 Task: Add a signature Colton Mitchell containing 'All my best, Colton Mitchell' to email address softage.1@softage.net and add a folder Offboarding
Action: Key pressed n
Screenshot: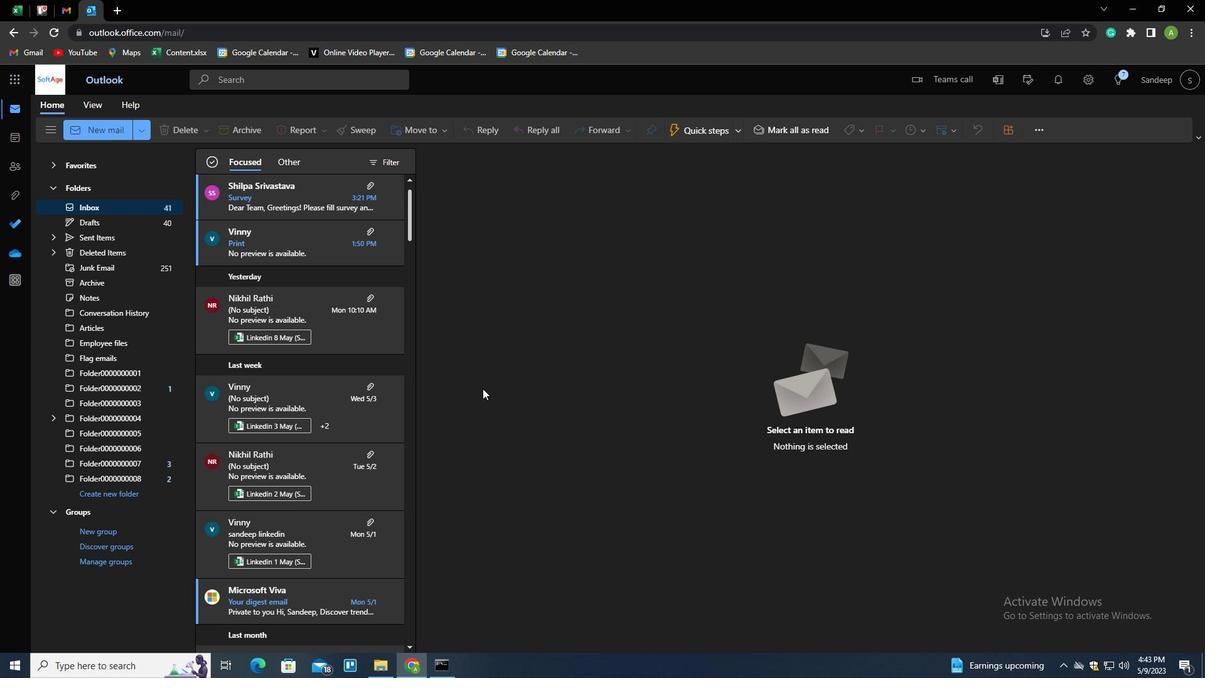 
Action: Mouse moved to (838, 138)
Screenshot: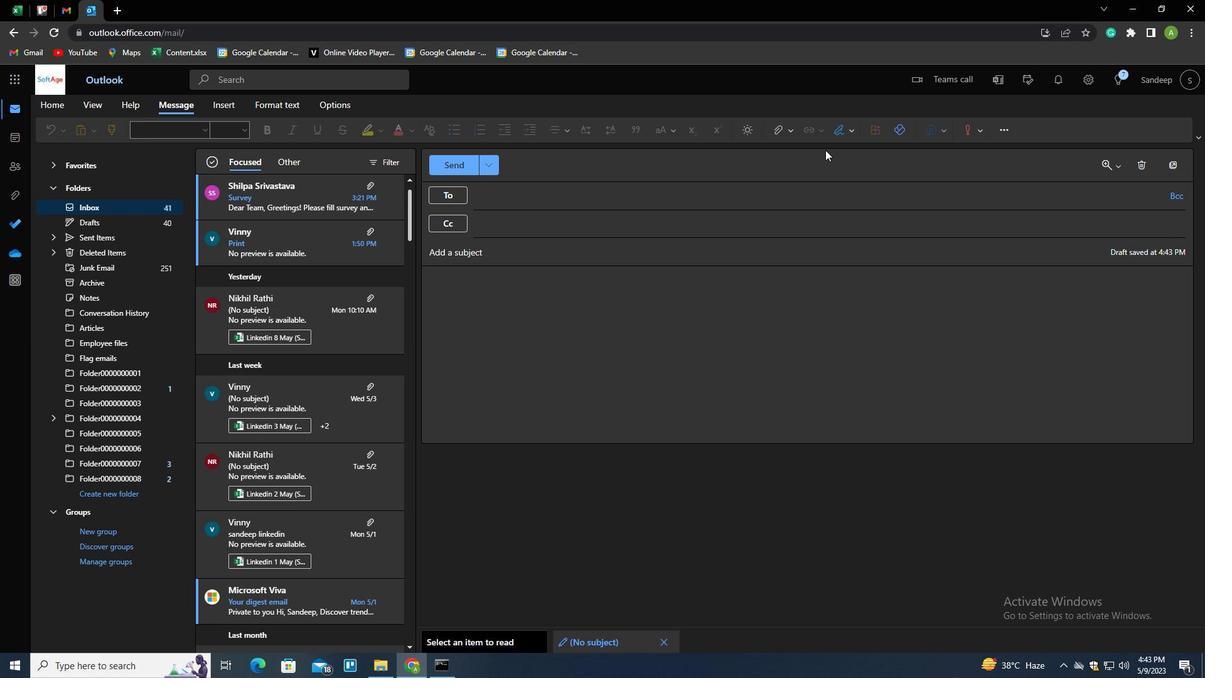 
Action: Mouse pressed left at (838, 138)
Screenshot: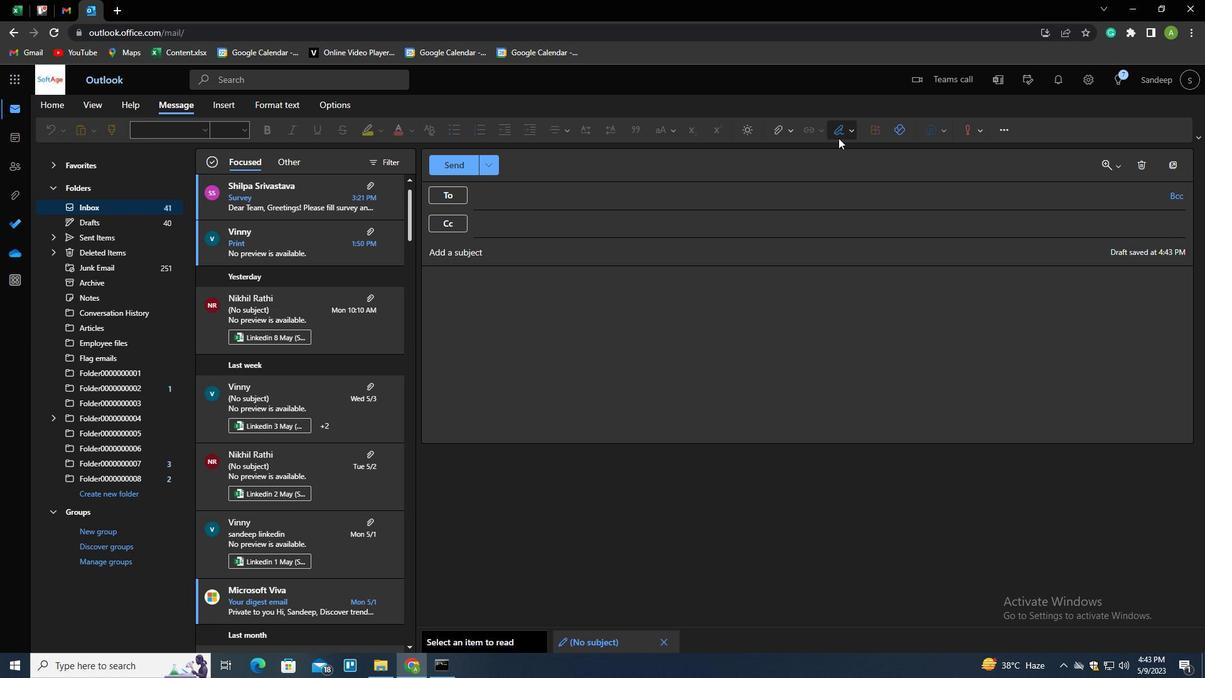 
Action: Mouse moved to (825, 151)
Screenshot: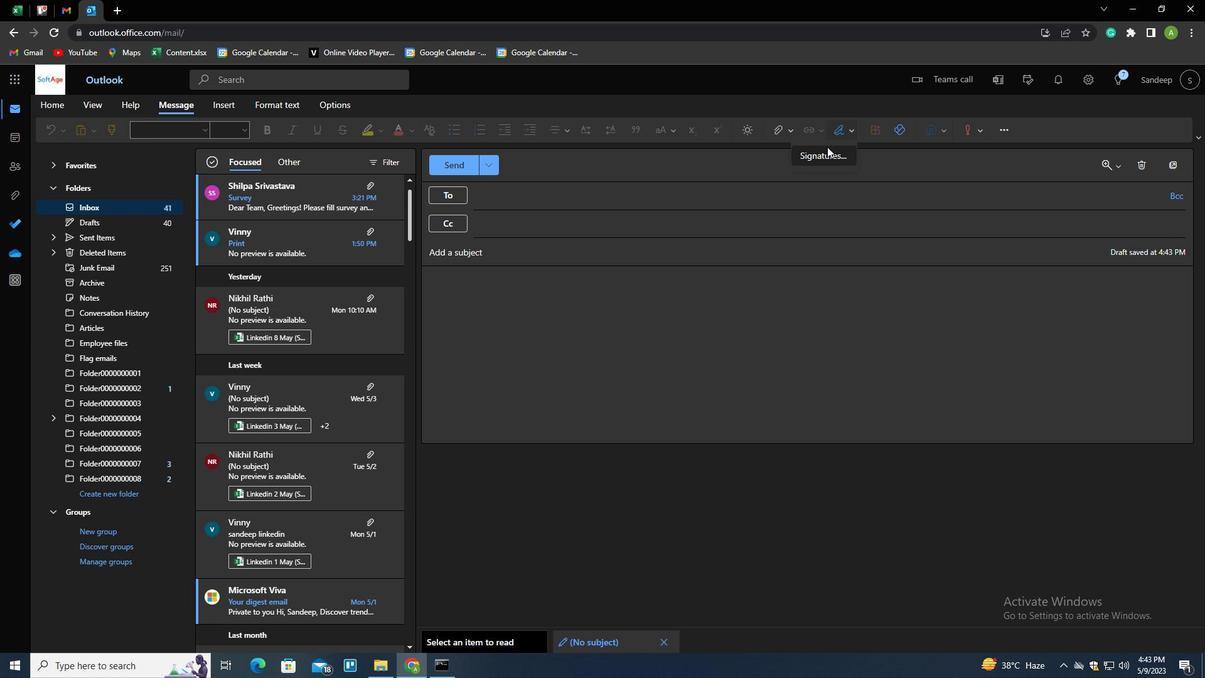 
Action: Mouse pressed left at (825, 151)
Screenshot: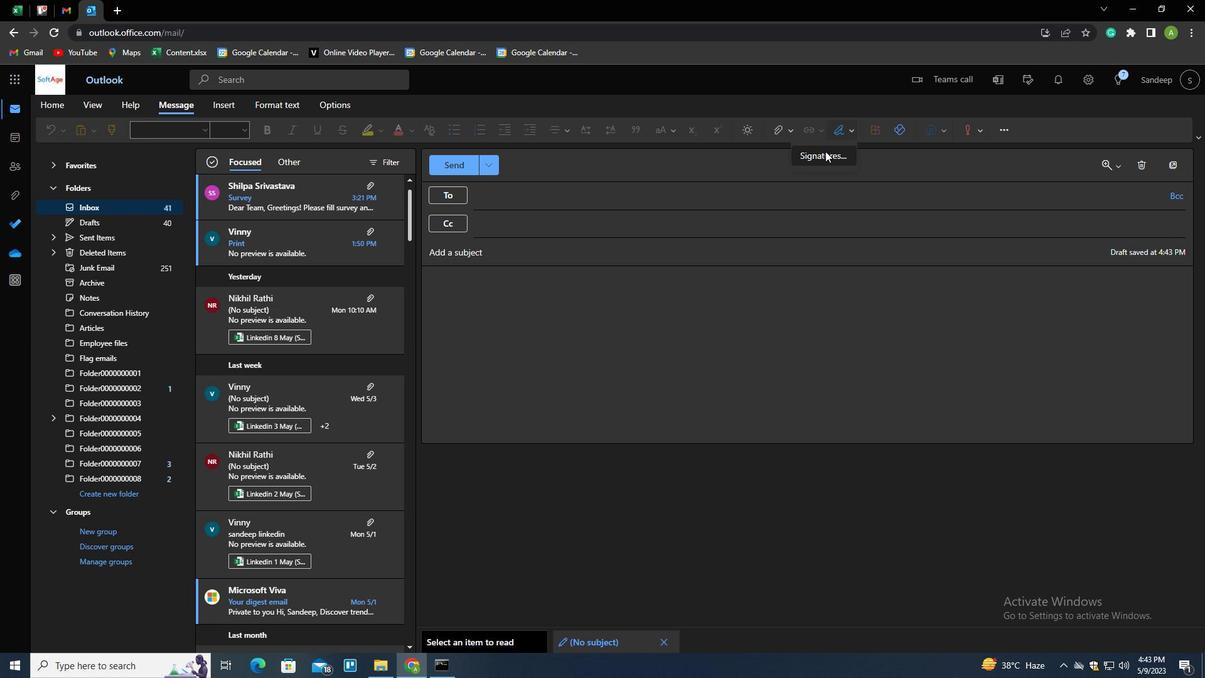 
Action: Mouse moved to (597, 229)
Screenshot: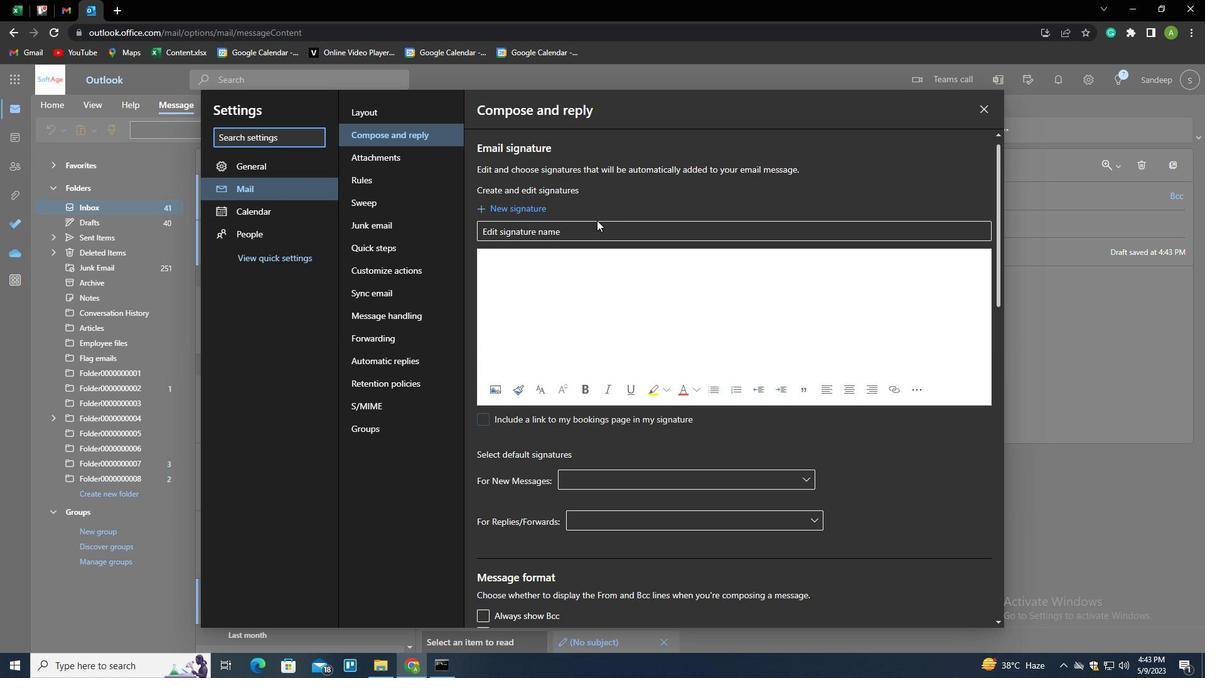 
Action: Mouse pressed left at (597, 229)
Screenshot: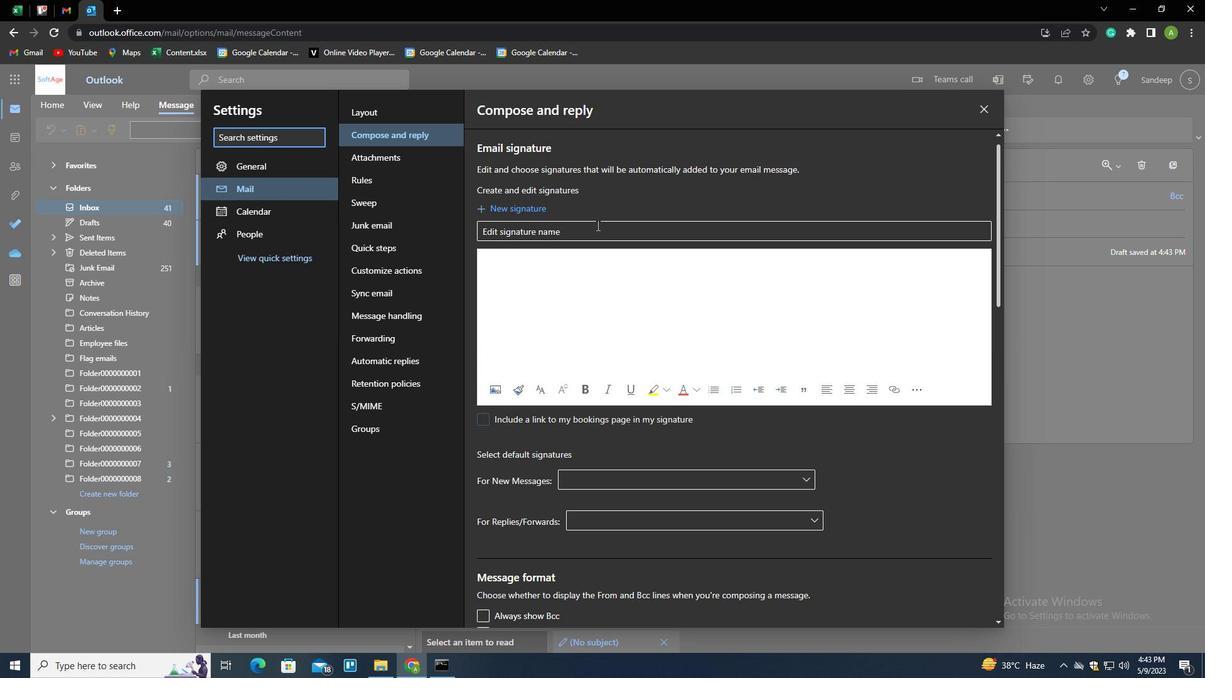 
Action: Key pressed <Key.shift><Key.shift>COLTON<Key.space><Key.shift>MITCHELL<Key.tab><Key.shift_r><Key.enter><Key.enter><Key.enter><Key.enter><Key.shift>ALL<Key.space>MY<Key.space>BEST<Key.shift_r><Key.enter><Key.shift>COLTON<Key.space><Key.shift>MITCHELL
Screenshot: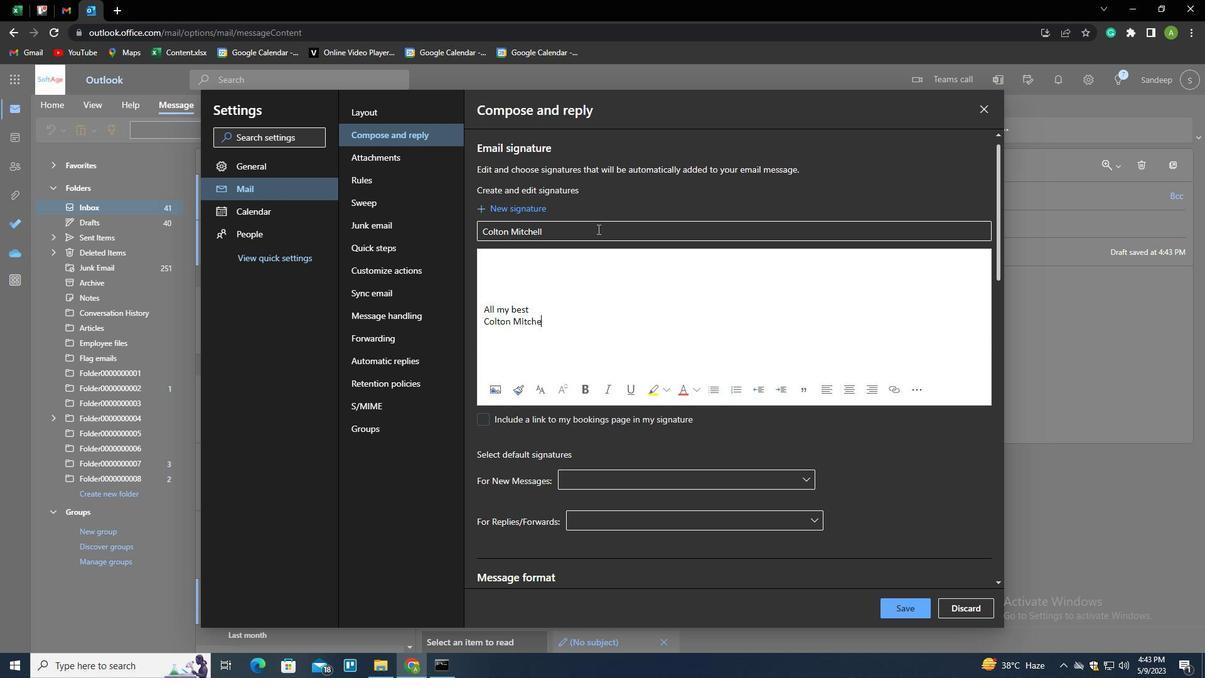 
Action: Mouse moved to (904, 610)
Screenshot: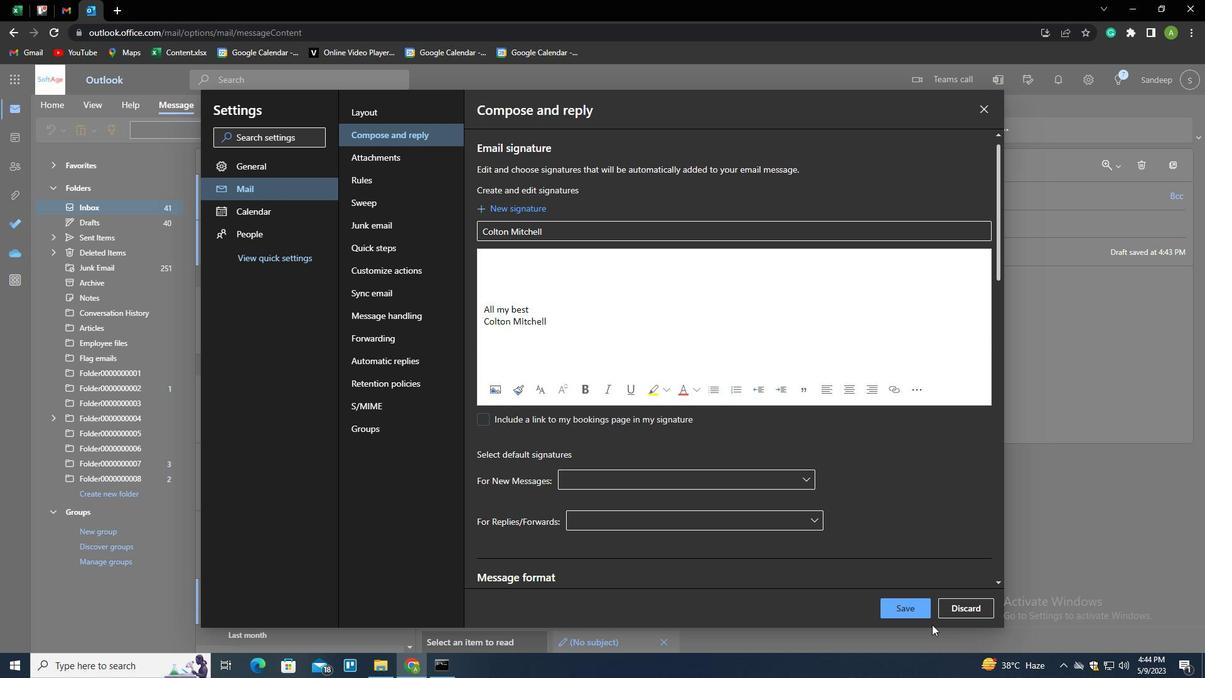 
Action: Mouse pressed left at (904, 610)
Screenshot: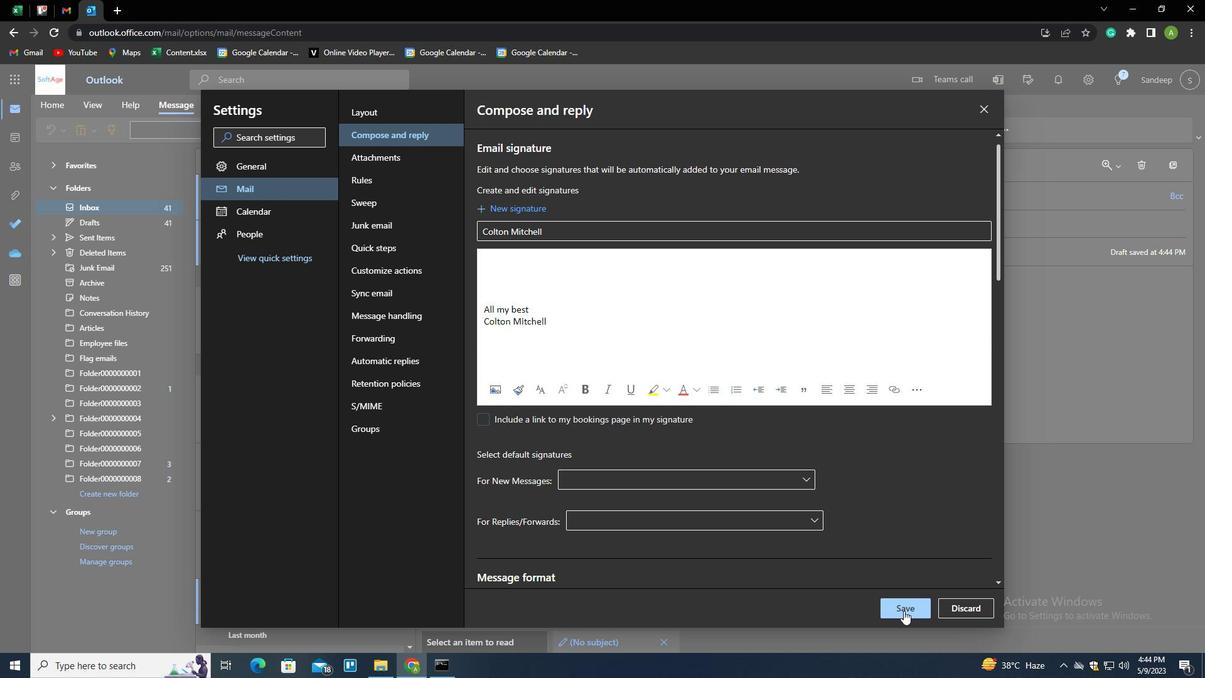 
Action: Mouse moved to (791, 469)
Screenshot: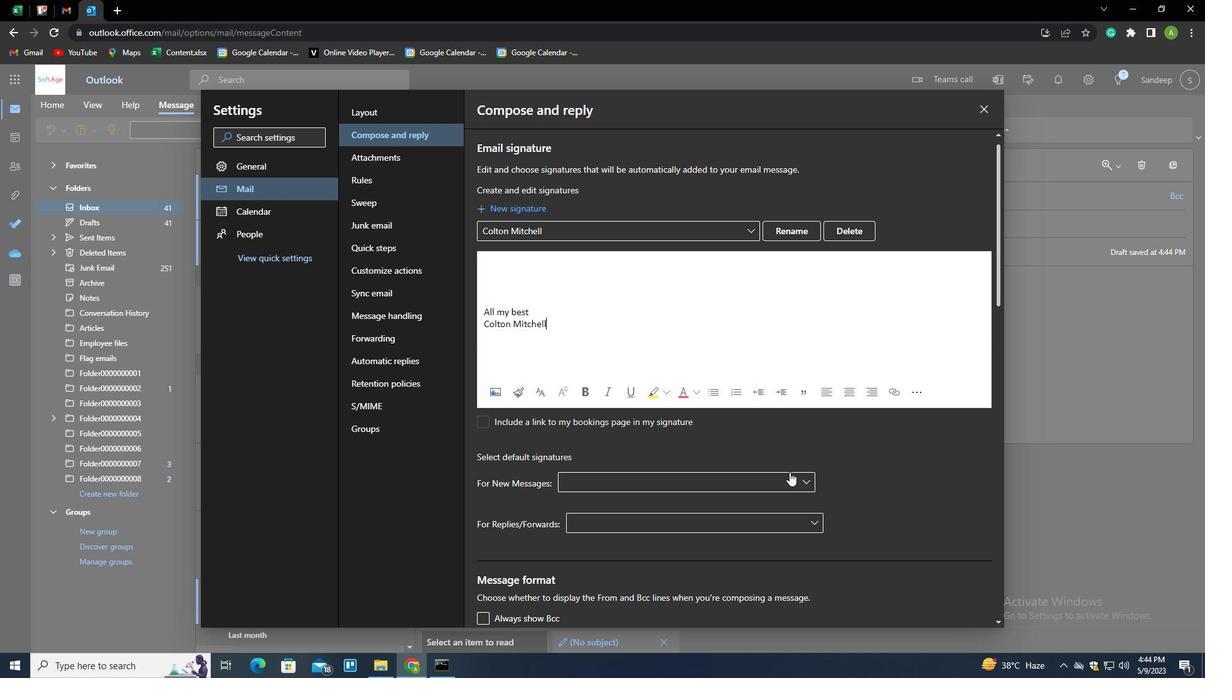 
Action: Mouse scrolled (791, 469) with delta (0, 0)
Screenshot: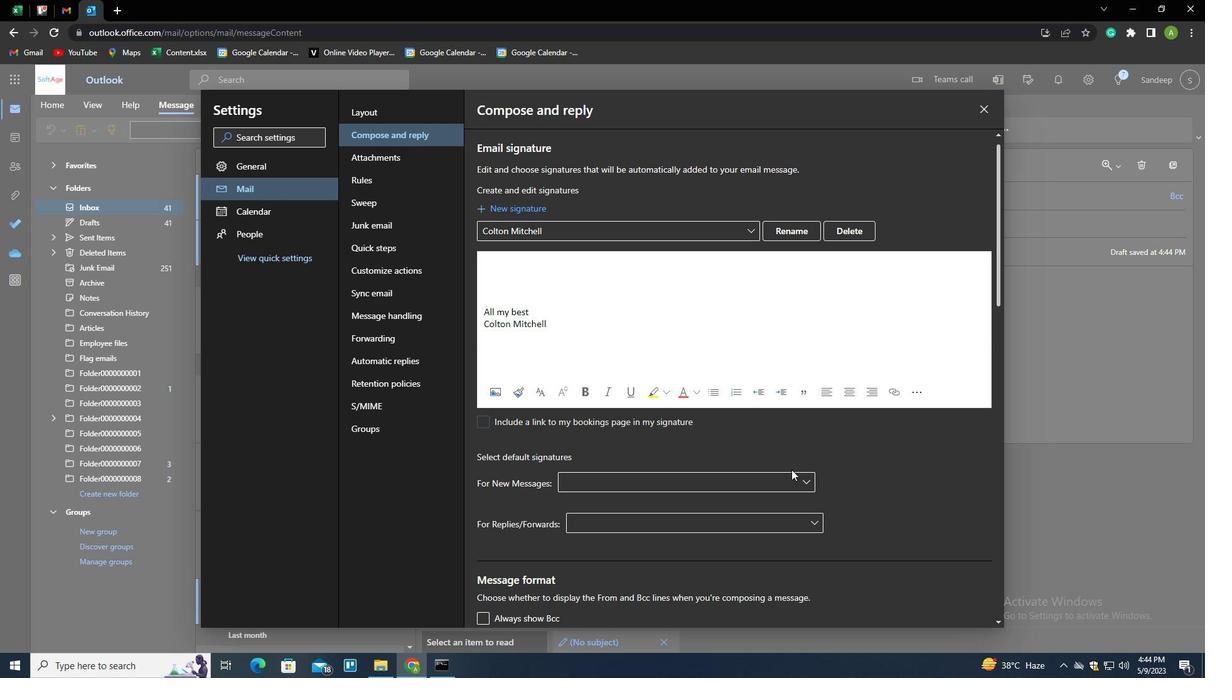 
Action: Mouse moved to (1032, 368)
Screenshot: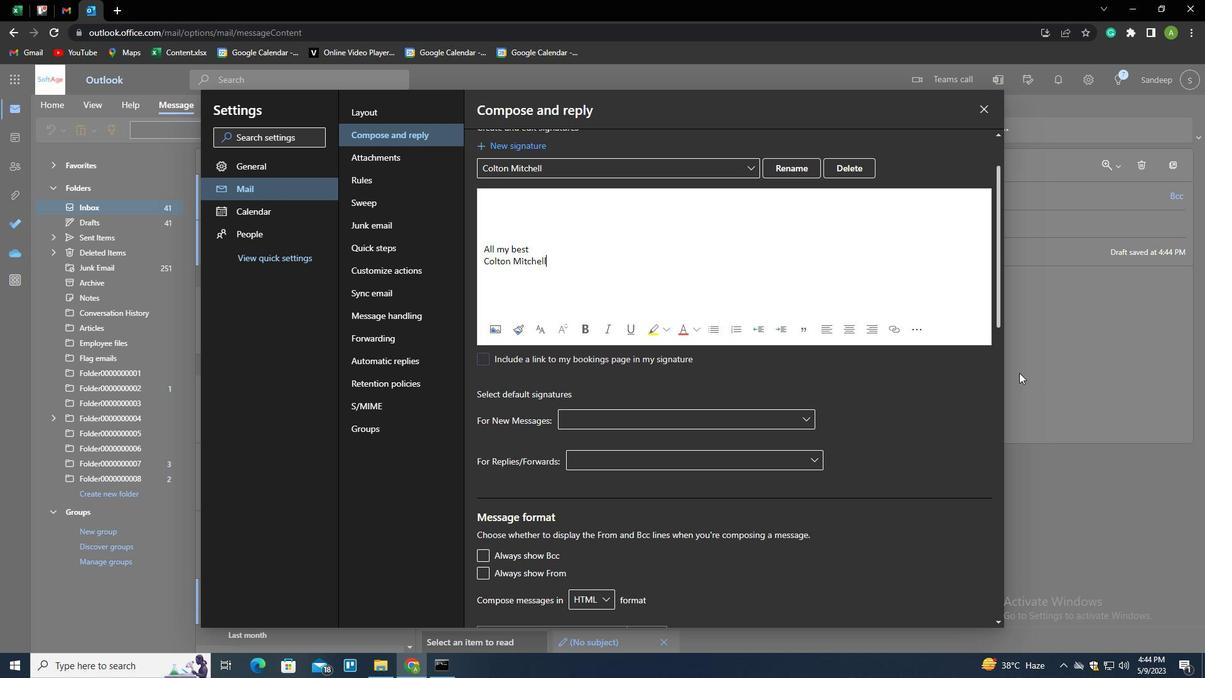 
Action: Mouse pressed left at (1032, 368)
Screenshot: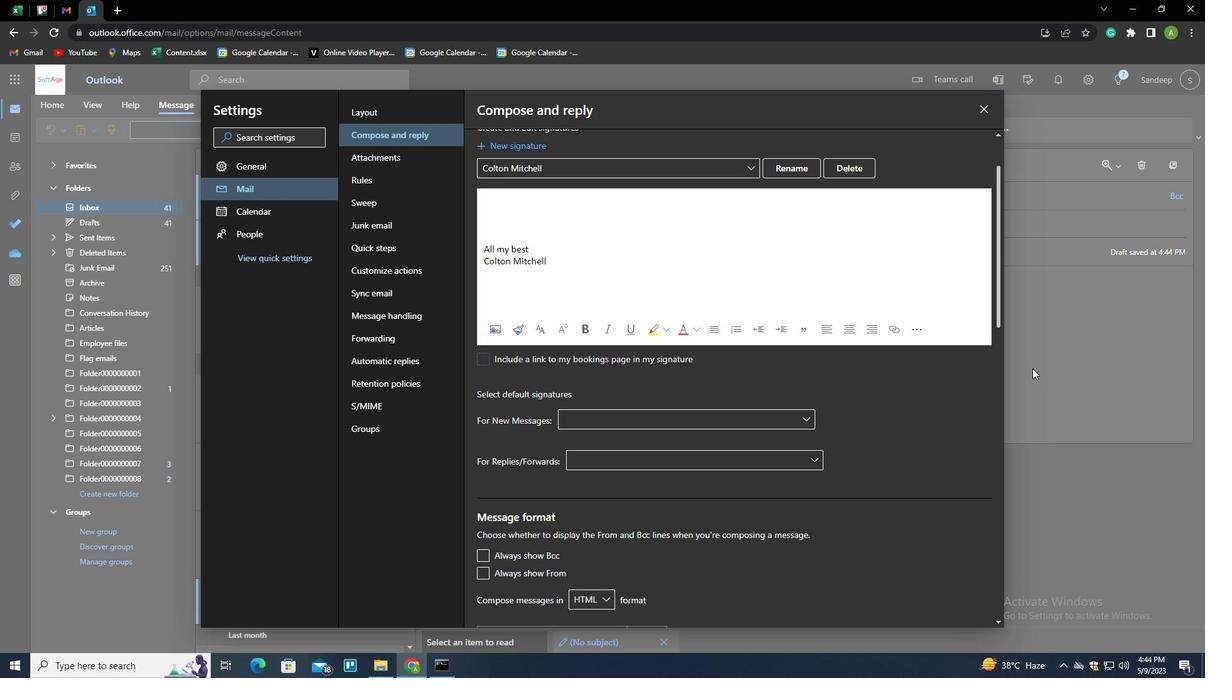 
Action: Mouse moved to (850, 131)
Screenshot: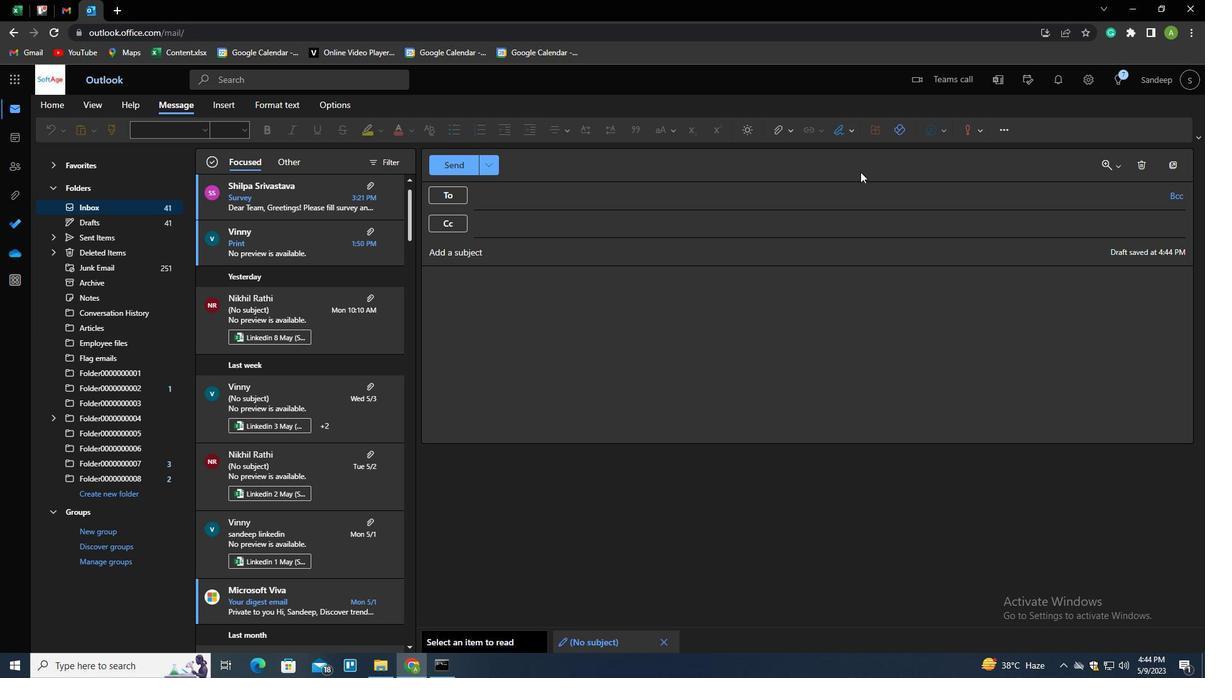 
Action: Mouse pressed left at (850, 131)
Screenshot: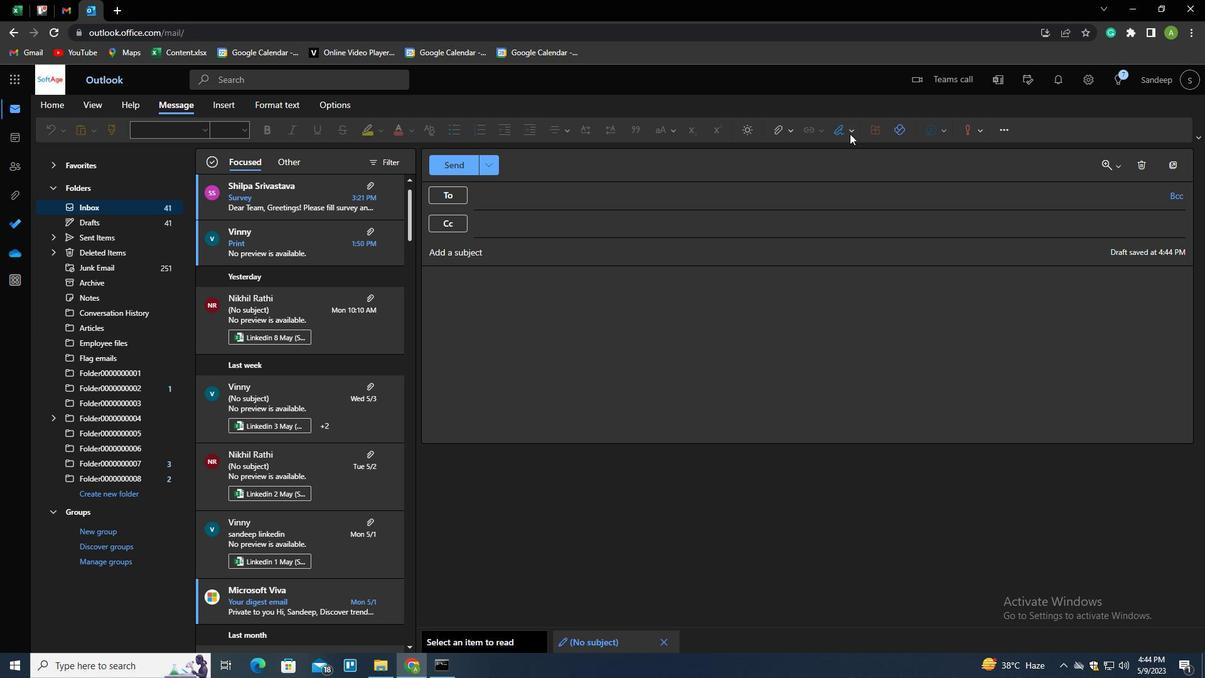 
Action: Mouse moved to (835, 153)
Screenshot: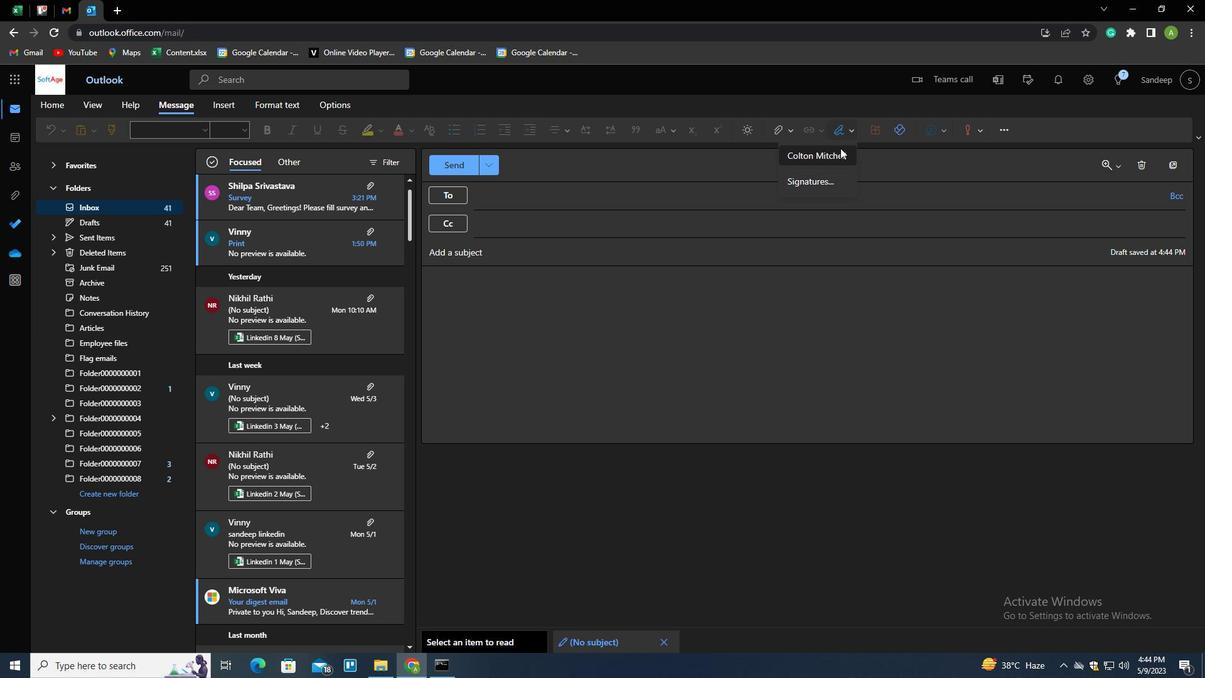 
Action: Mouse pressed left at (835, 153)
Screenshot: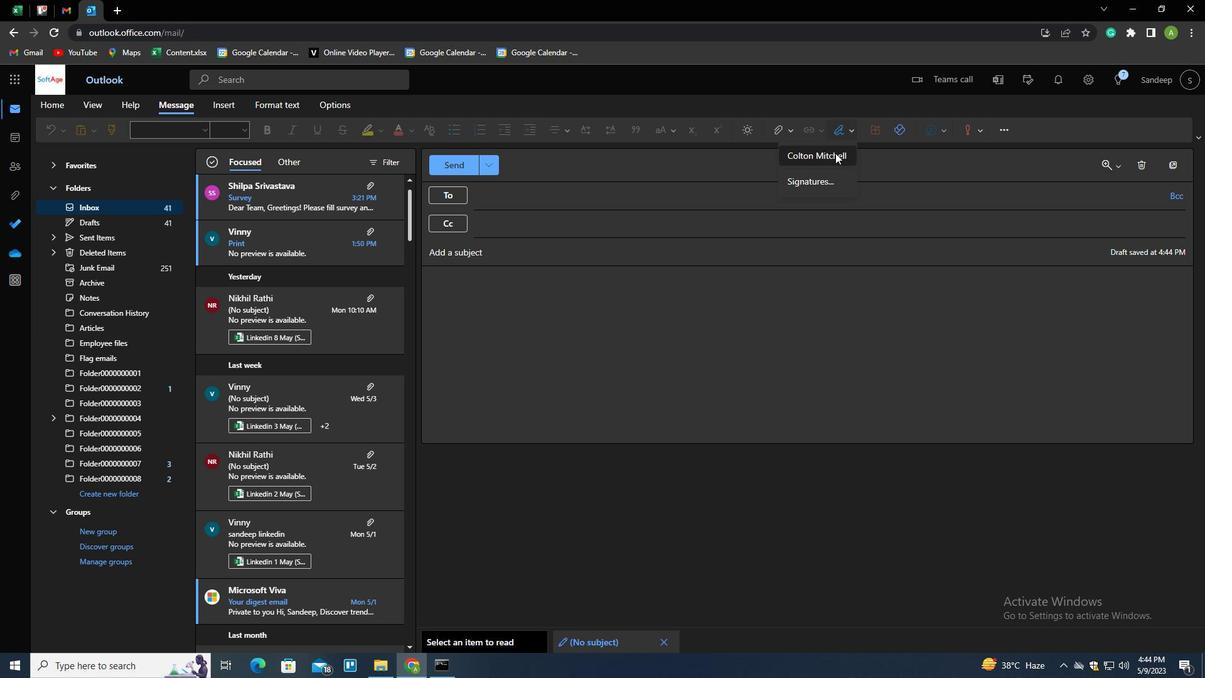 
Action: Mouse moved to (561, 197)
Screenshot: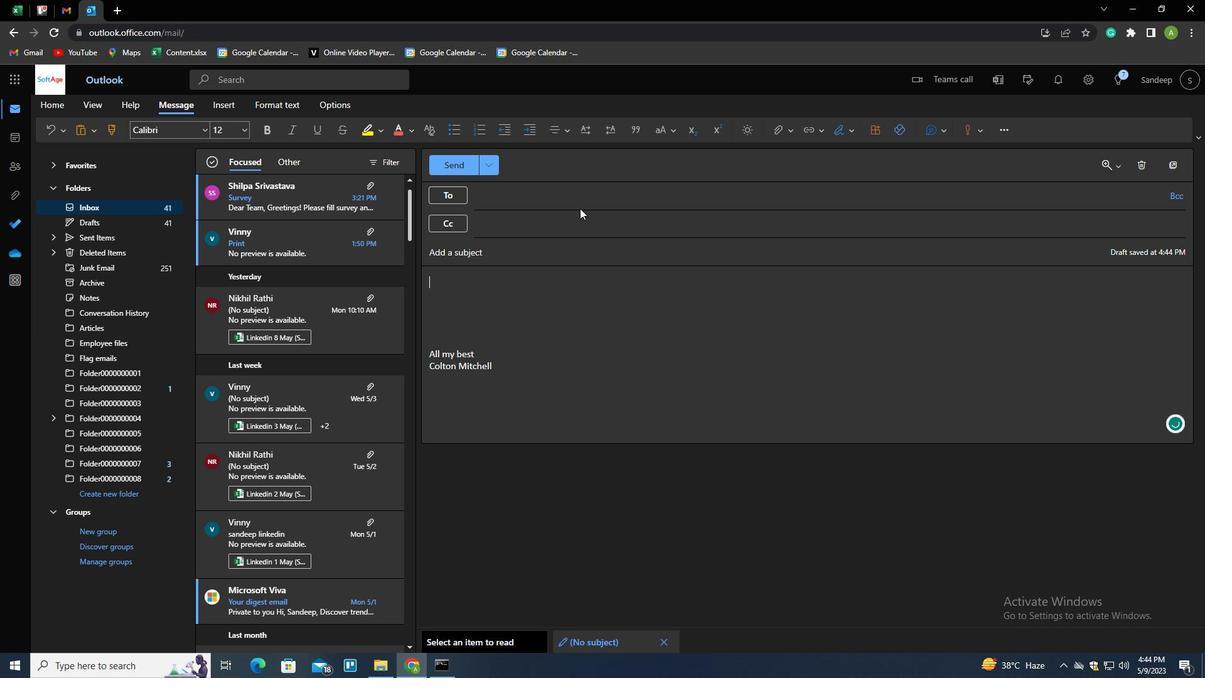
Action: Mouse pressed left at (561, 197)
Screenshot: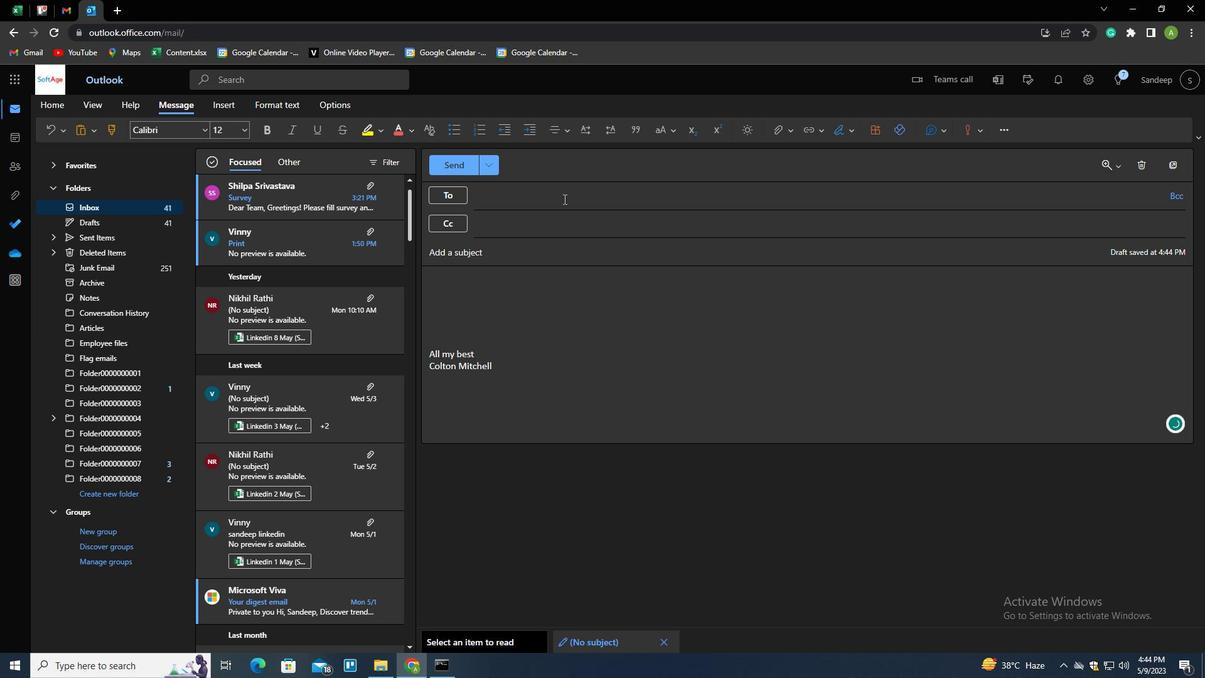 
Action: Key pressed SOFTAGE.<Key.shift>1<Key.shift>@SOFTAGE.NET<Key.down>
Screenshot: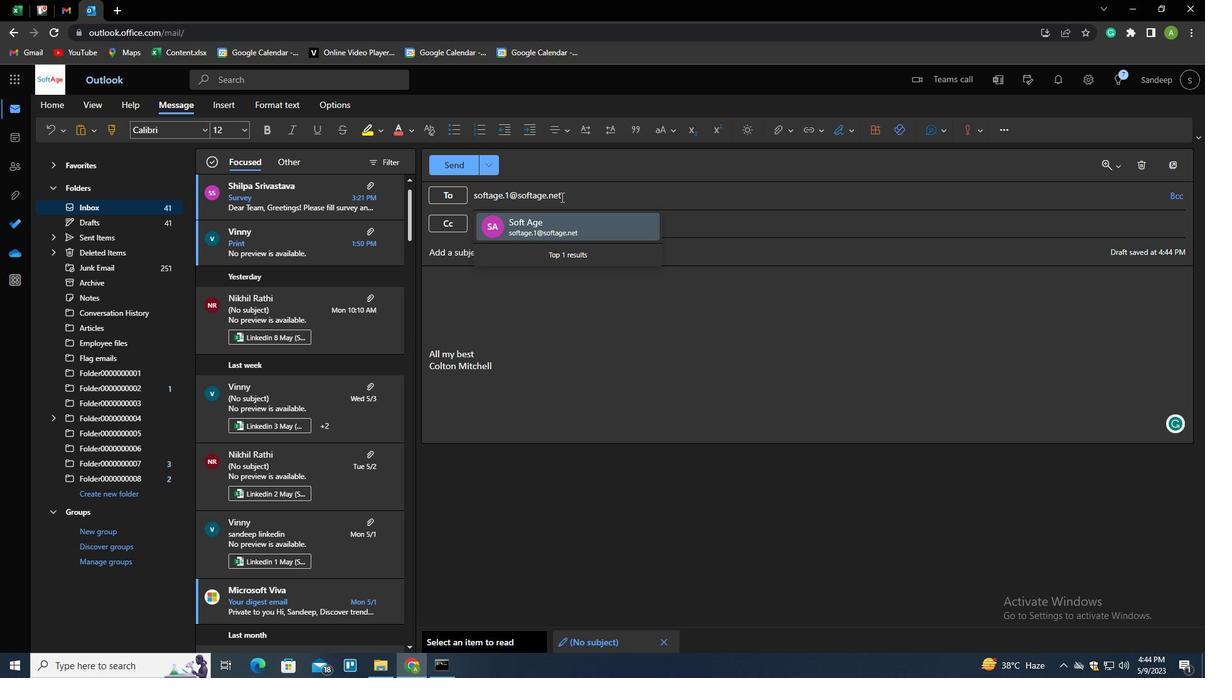 
Action: Mouse moved to (566, 226)
Screenshot: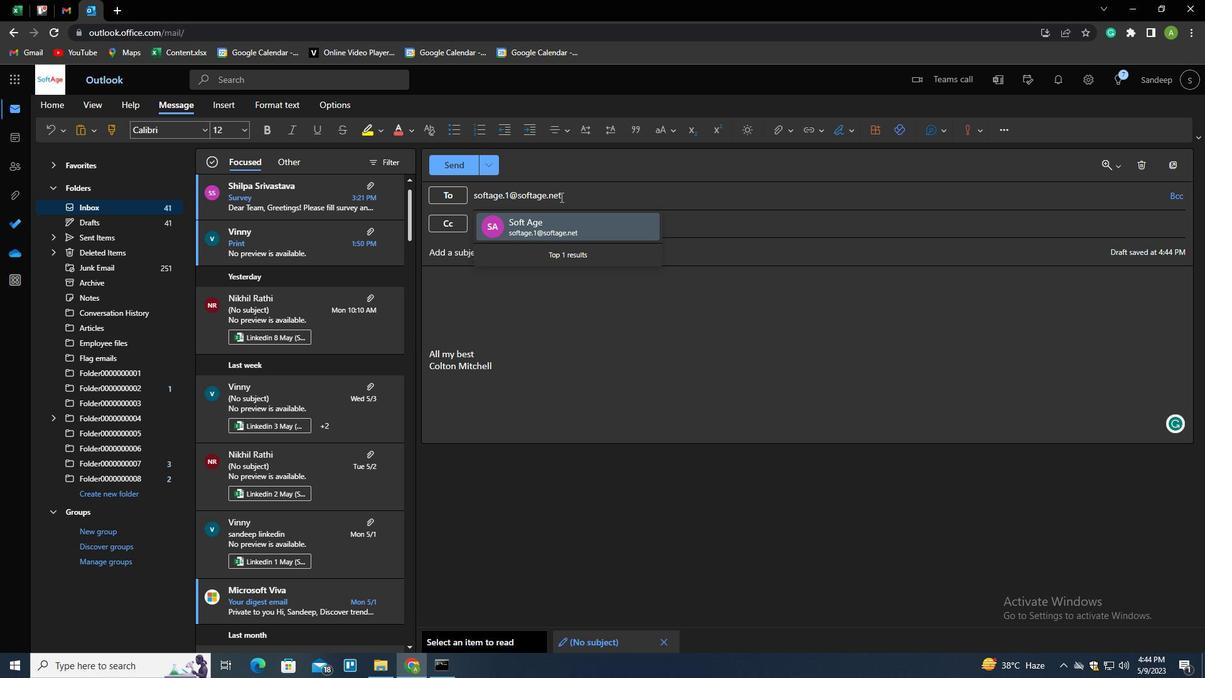 
Action: Mouse pressed left at (566, 226)
Screenshot: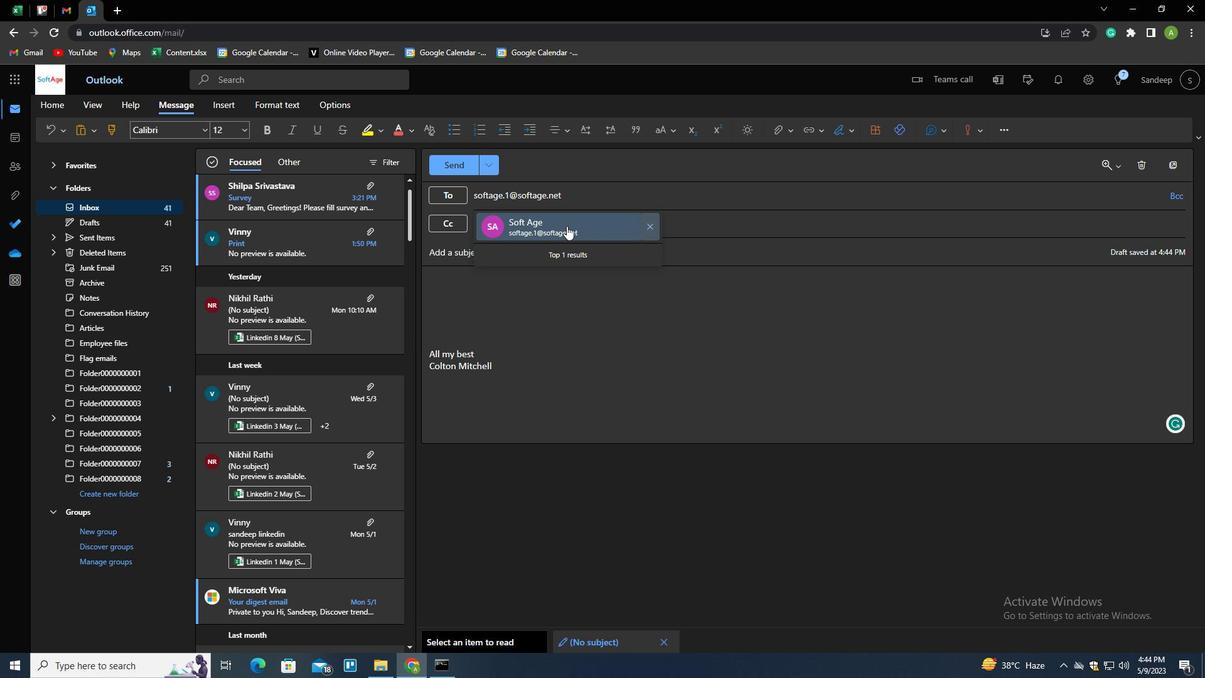 
Action: Mouse moved to (114, 495)
Screenshot: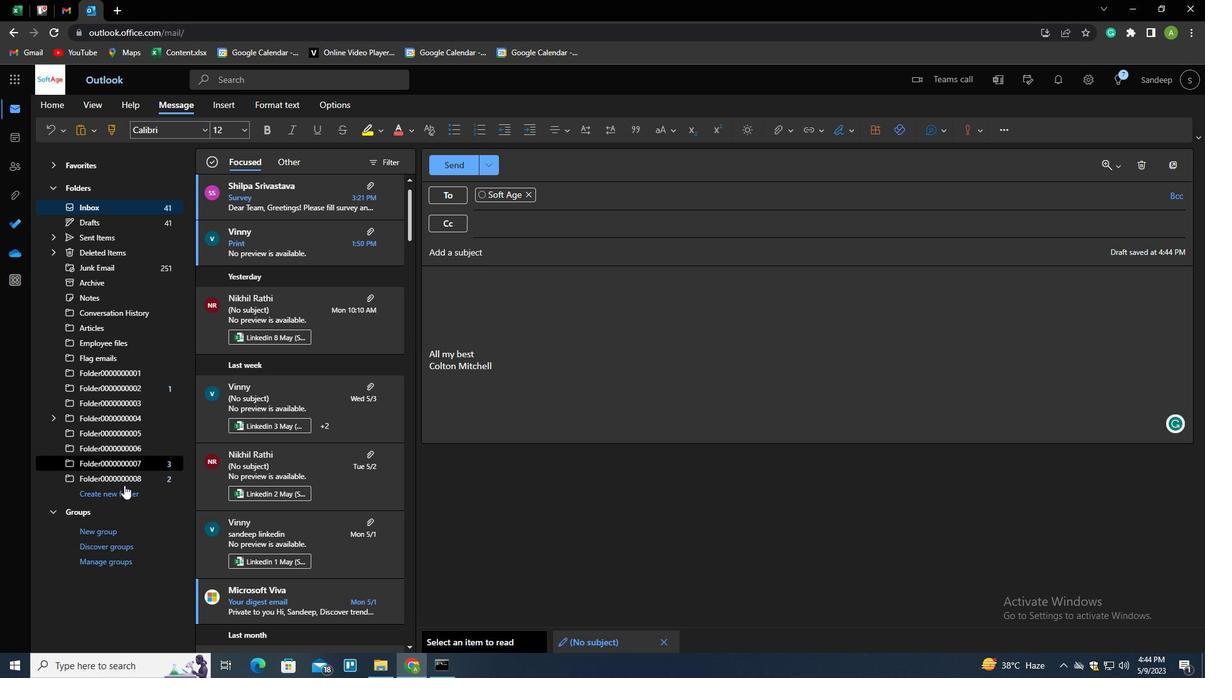 
Action: Mouse pressed left at (114, 495)
Screenshot: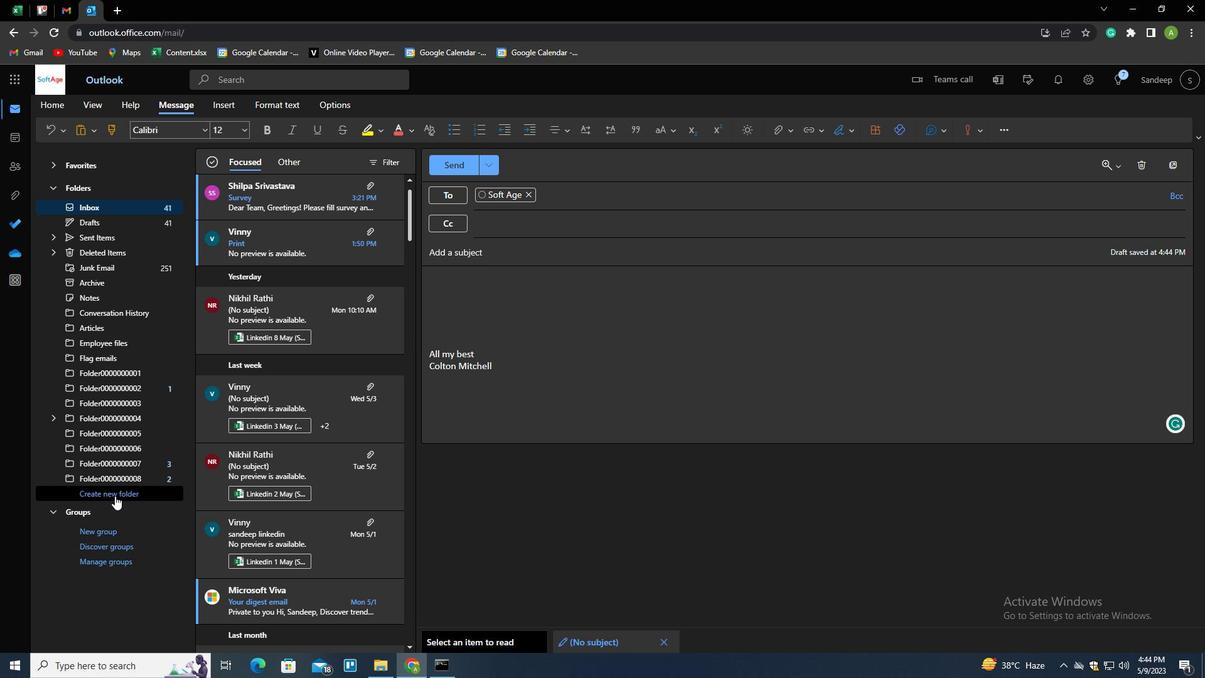
Action: Key pressed <Key.shift>OFFBOARDING<Key.enter>
Screenshot: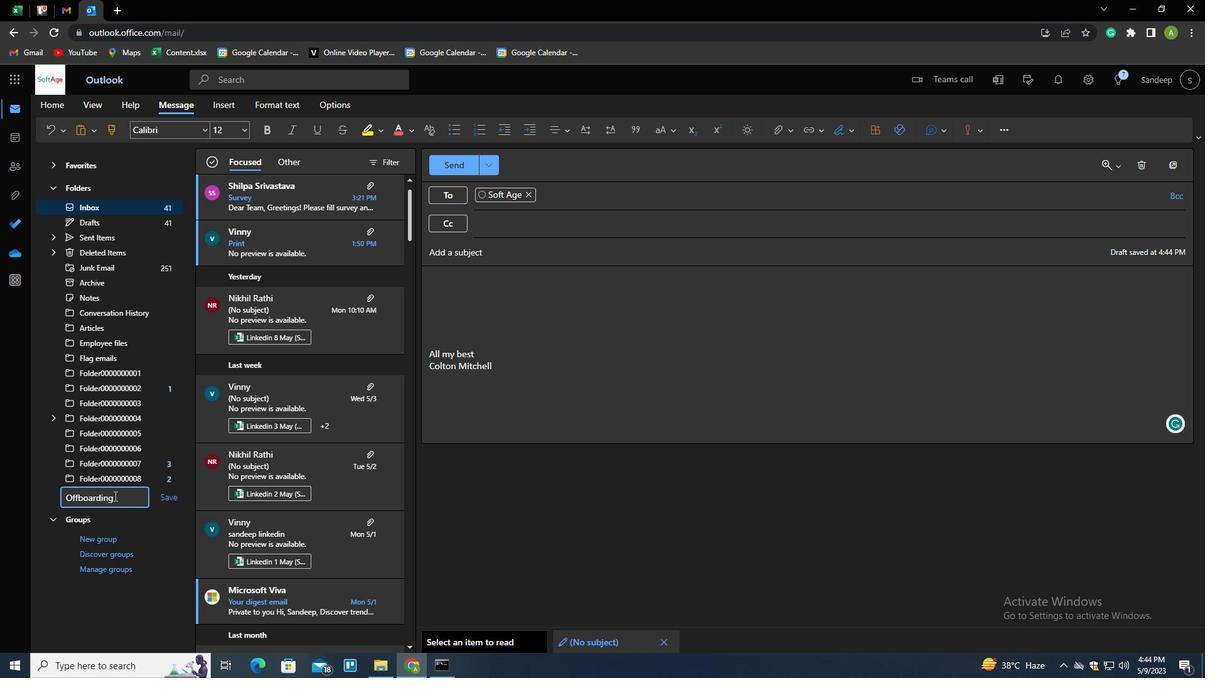 
Action: Mouse moved to (551, 497)
Screenshot: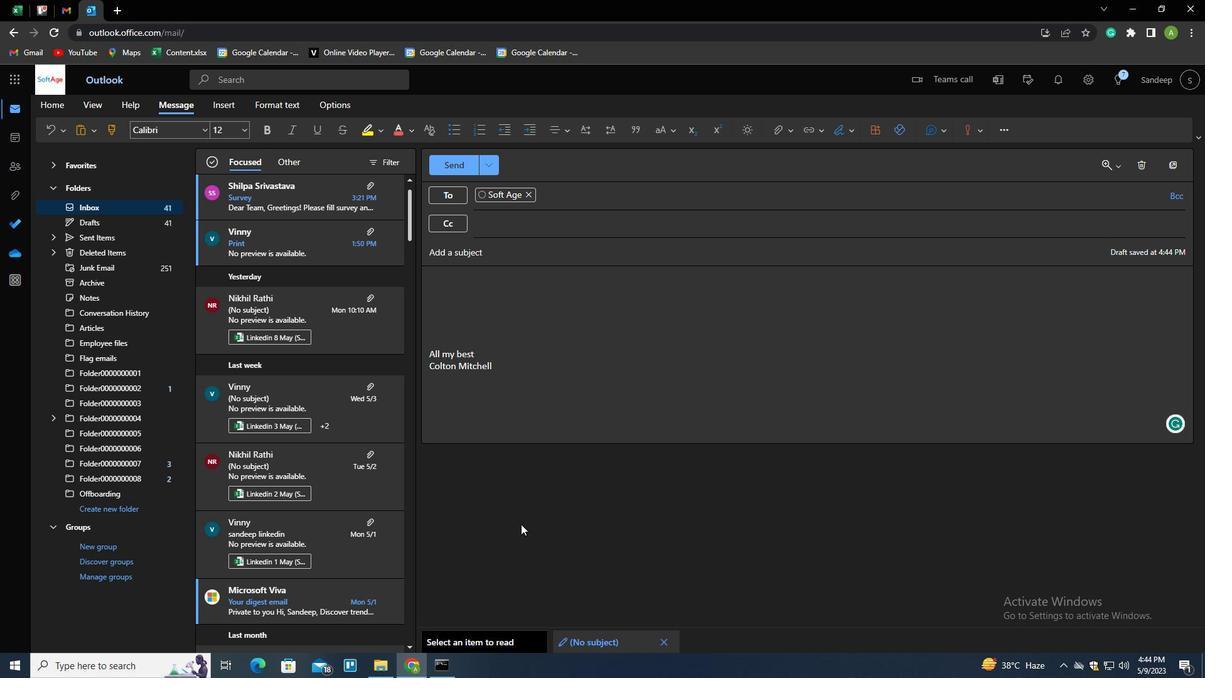 
Action: Mouse pressed left at (551, 497)
Screenshot: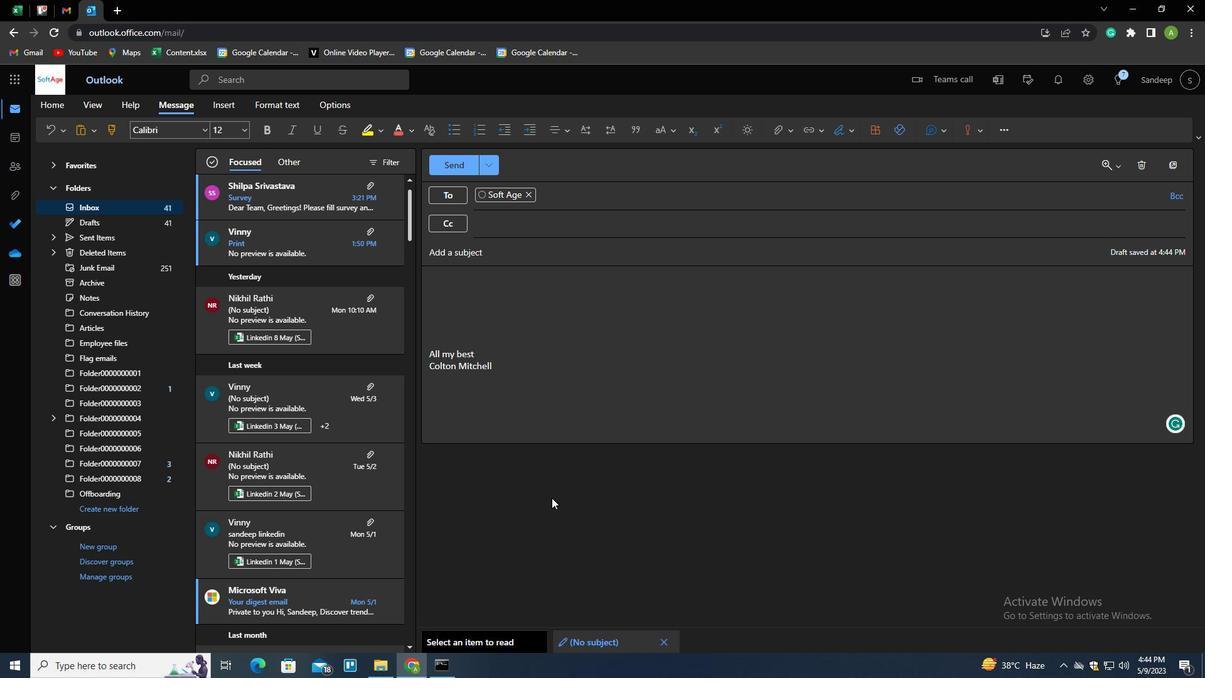 
